 Task: Find and fix the undeliverable email issue from Aaisha Nisni.
Action: Mouse moved to (346, 10)
Screenshot: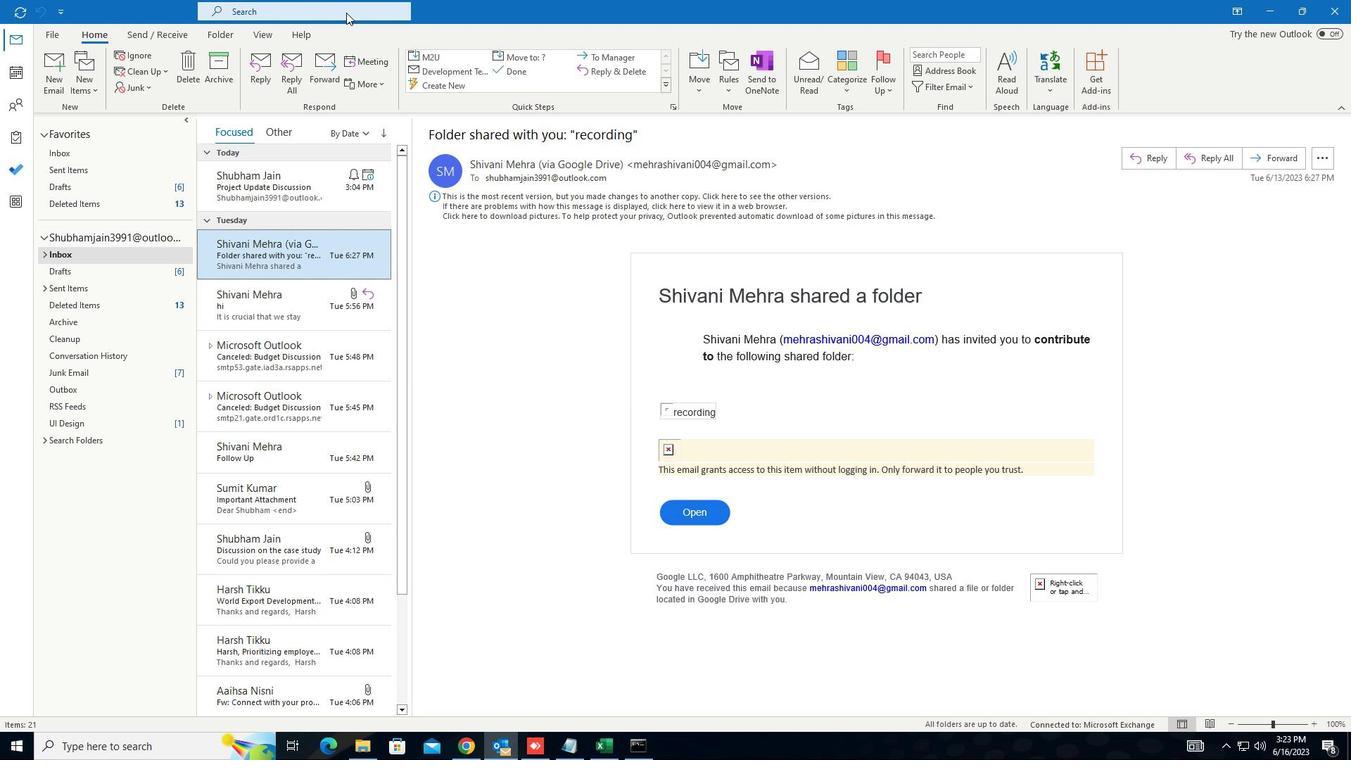 
Action: Mouse pressed left at (346, 10)
Screenshot: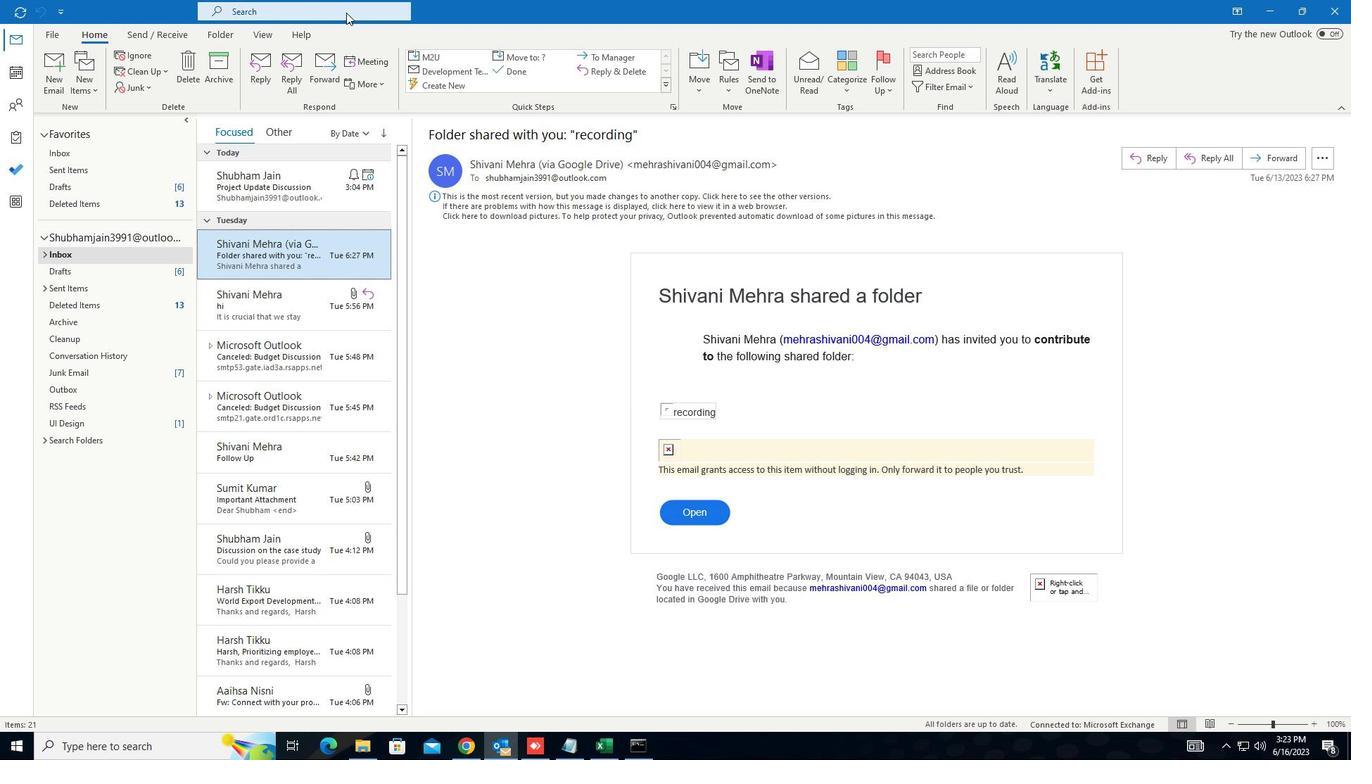
Action: Mouse moved to (499, 10)
Screenshot: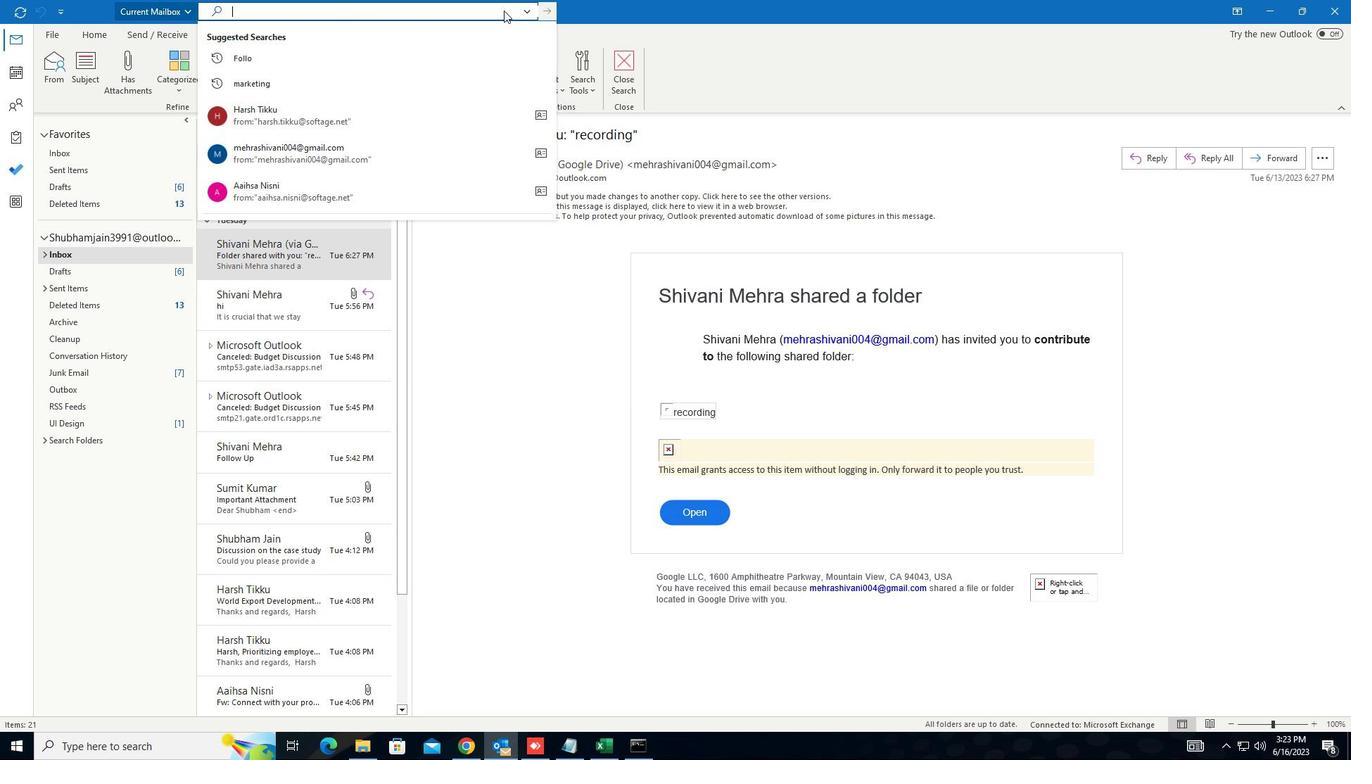 
Action: Mouse pressed left at (499, 10)
Screenshot: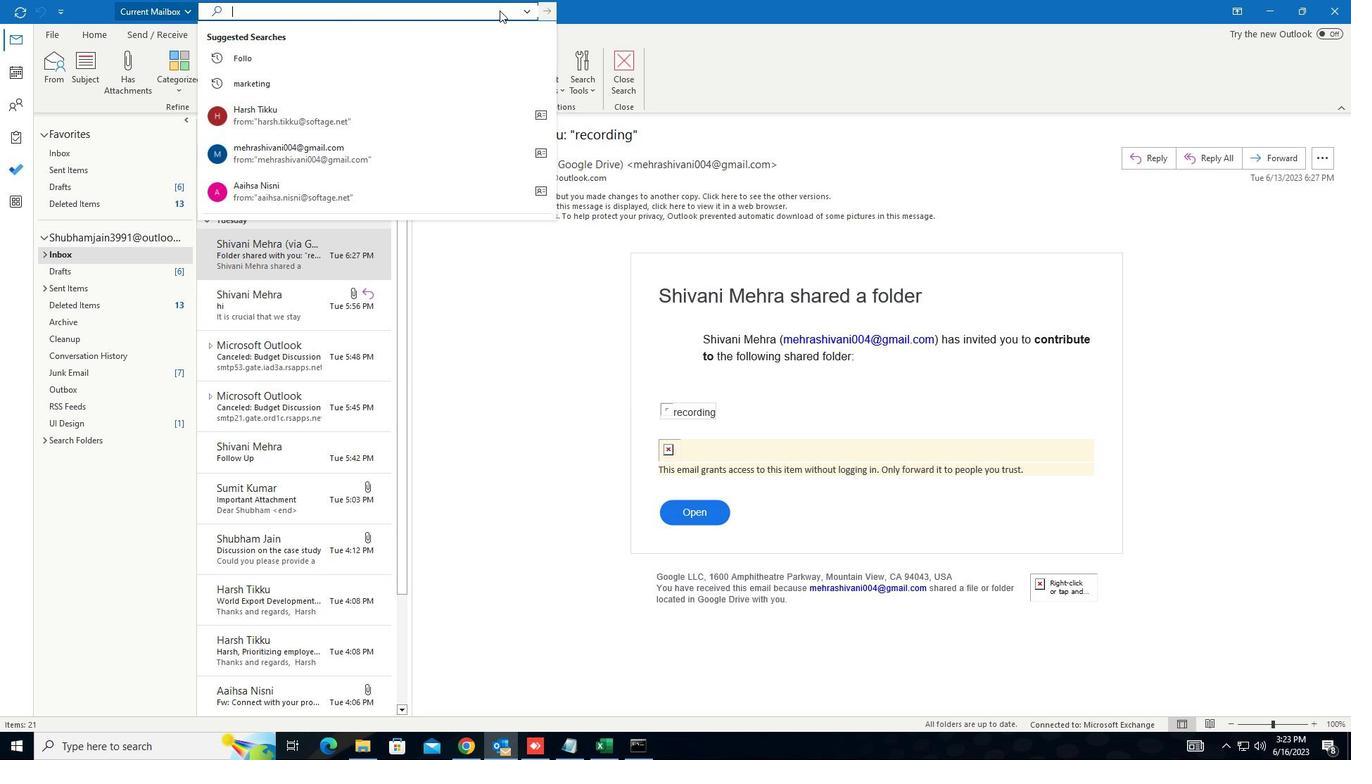 
Action: Key pressed aaihsa.nisni<Key.shift>@SOFTAGE.NET<Key.enter>
Screenshot: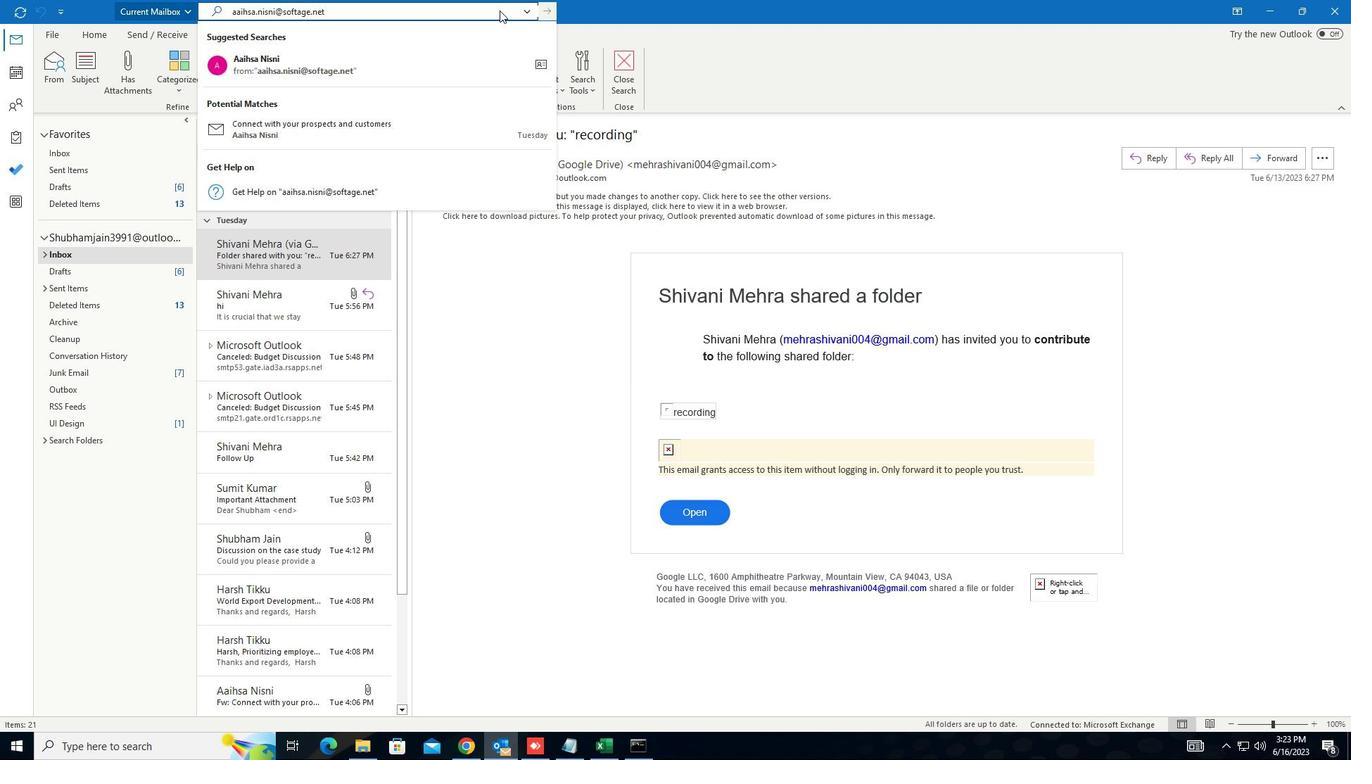 
Action: Mouse moved to (506, 232)
Screenshot: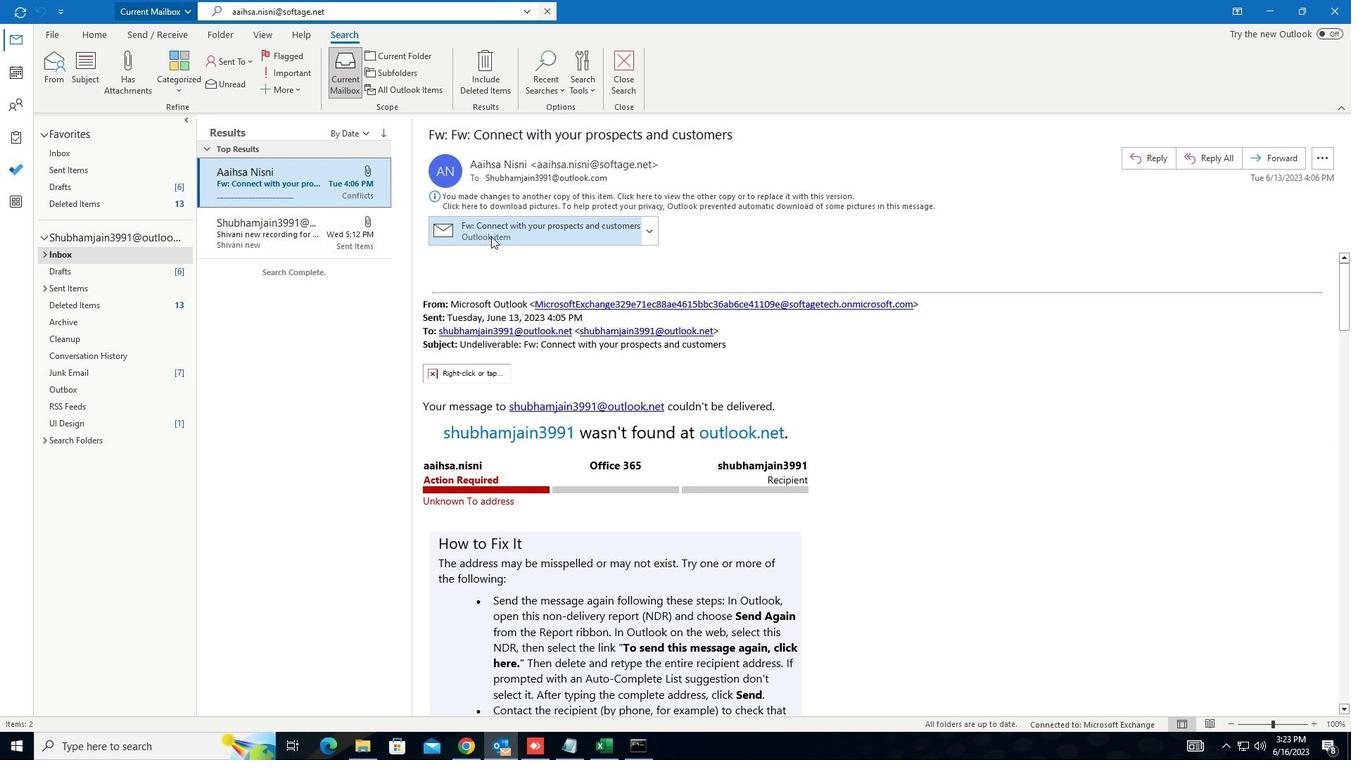 
Action: Mouse pressed right at (506, 232)
Screenshot: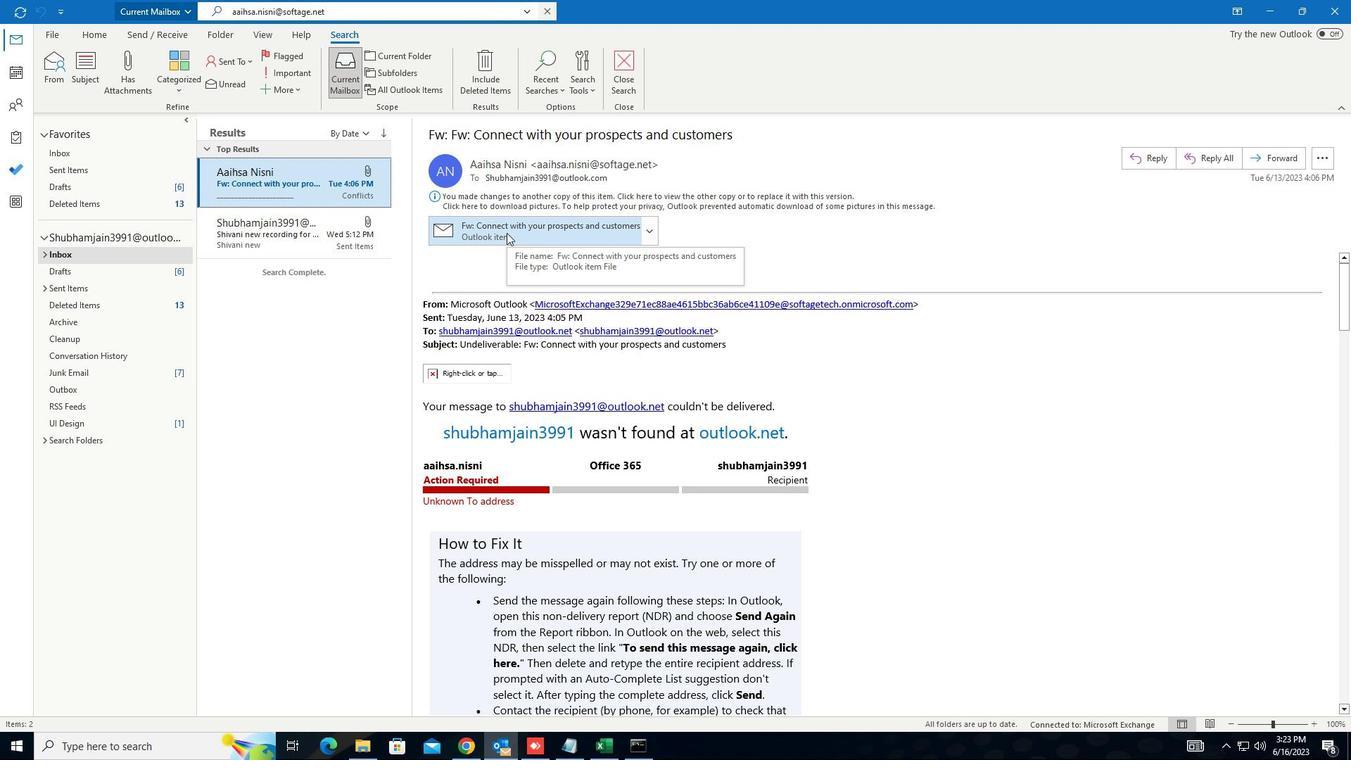 
Action: Mouse moved to (560, 278)
Screenshot: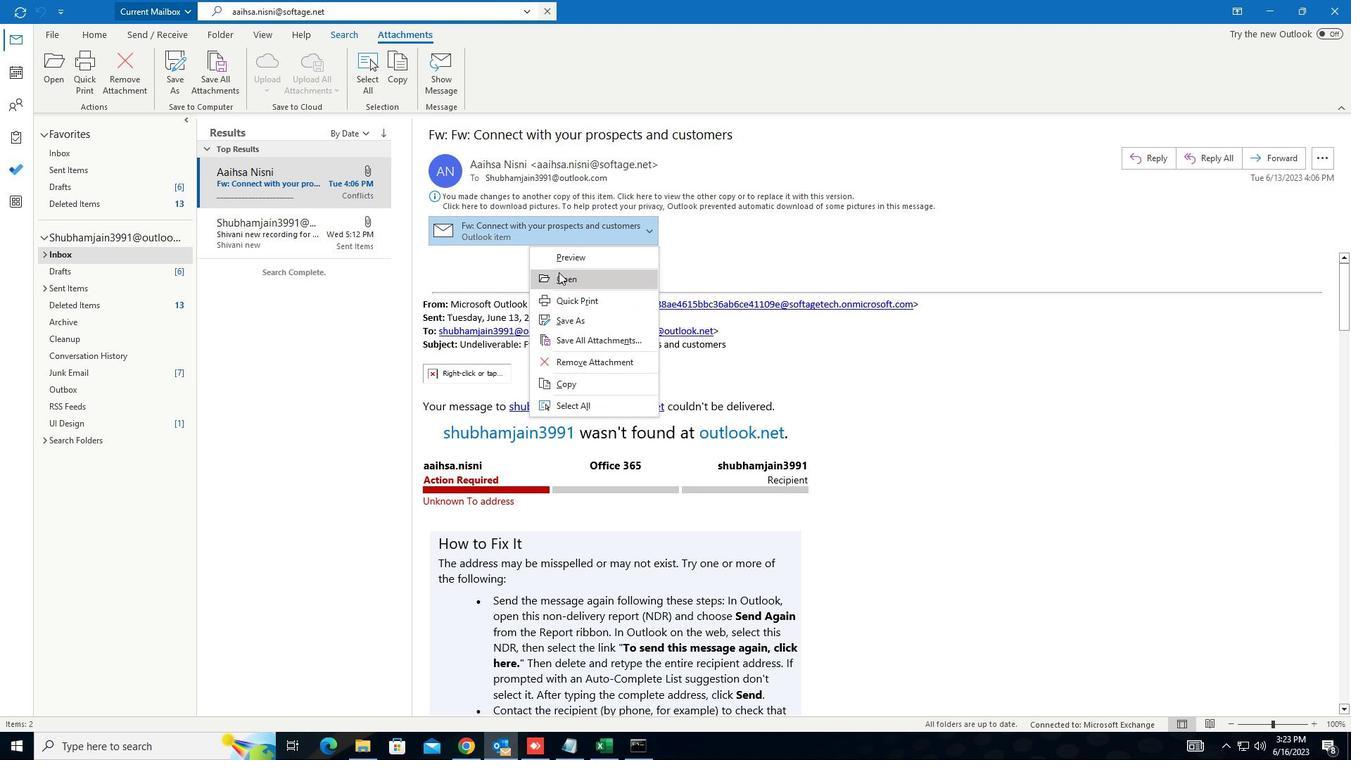 
Action: Mouse pressed left at (560, 278)
Screenshot: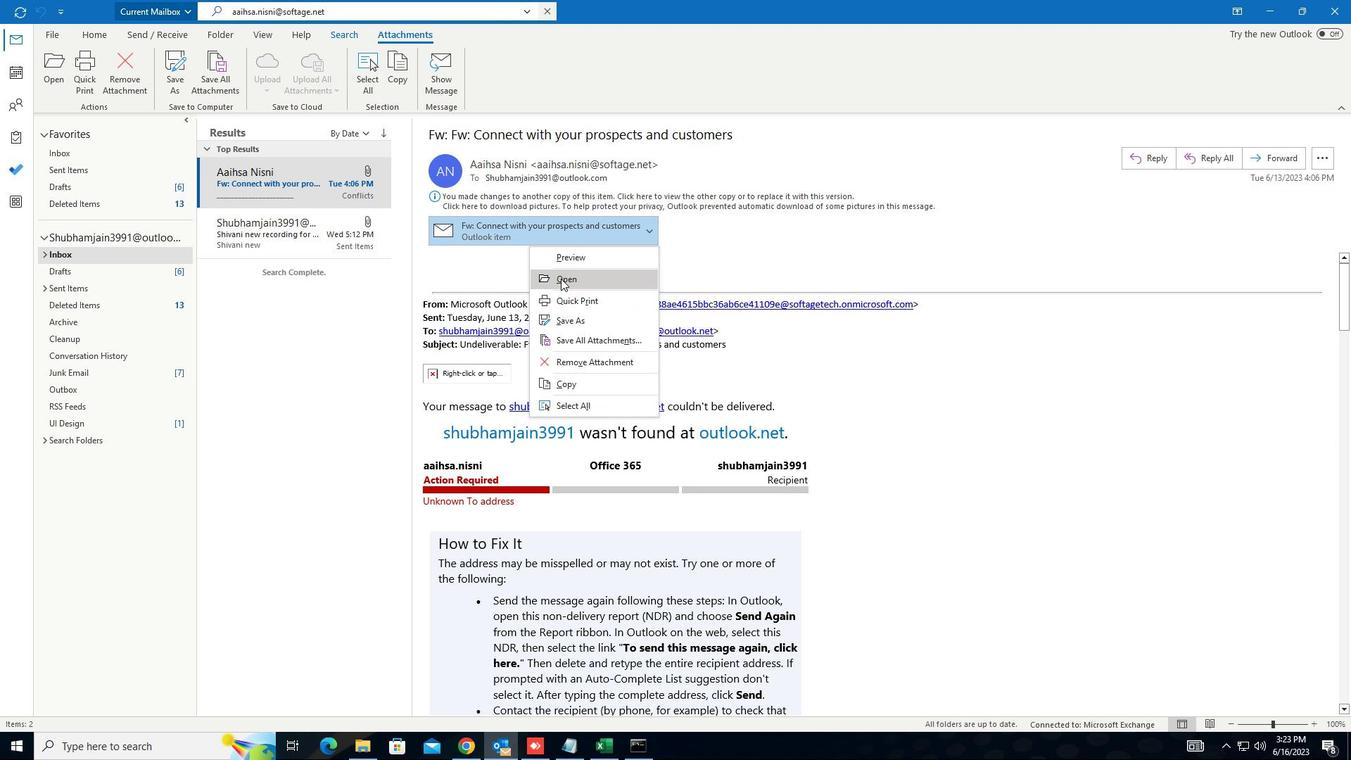 
Action: Mouse moved to (557, 277)
Screenshot: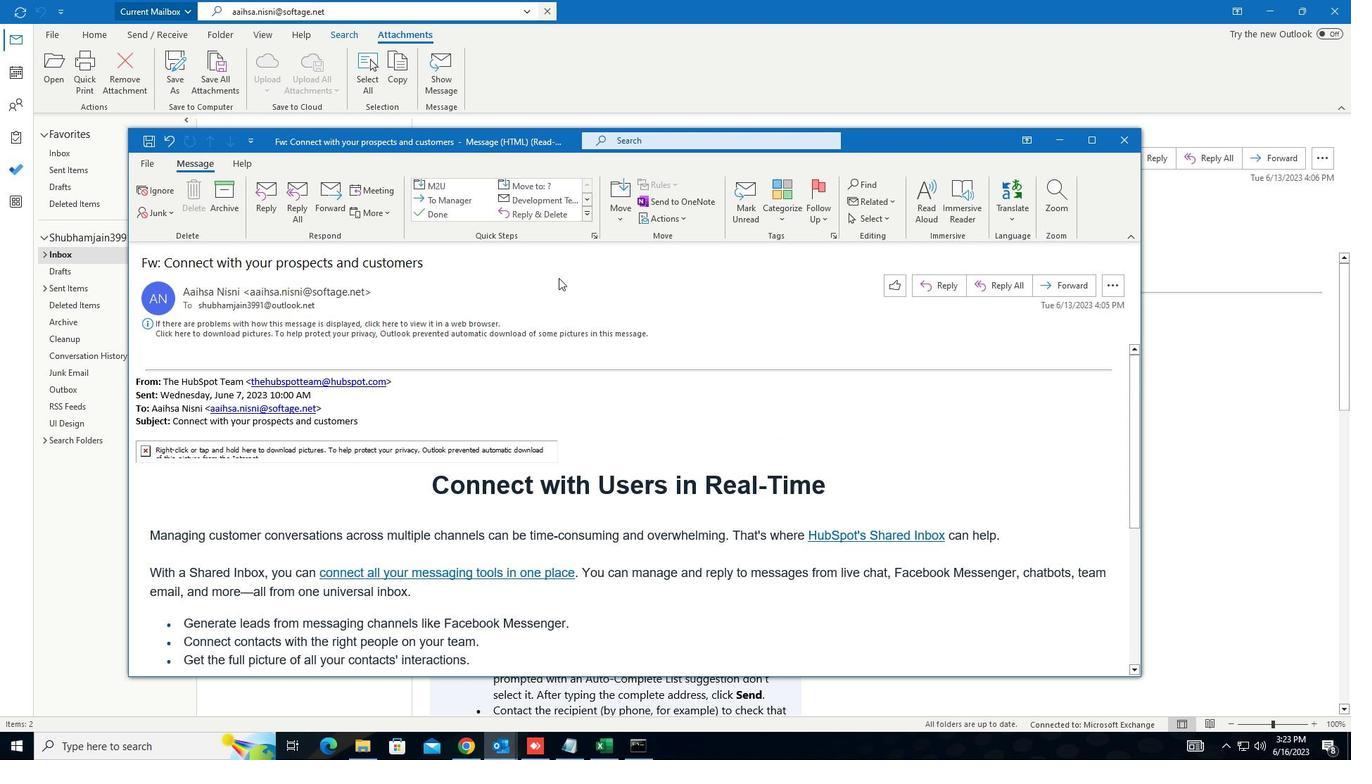 
